 Task: Set the variance for the grain video filter to 2.00.
Action: Mouse moved to (121, 16)
Screenshot: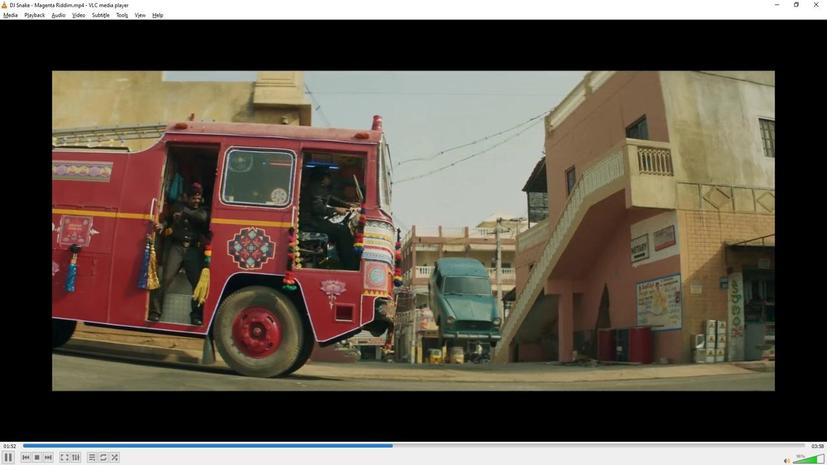 
Action: Mouse pressed left at (121, 16)
Screenshot: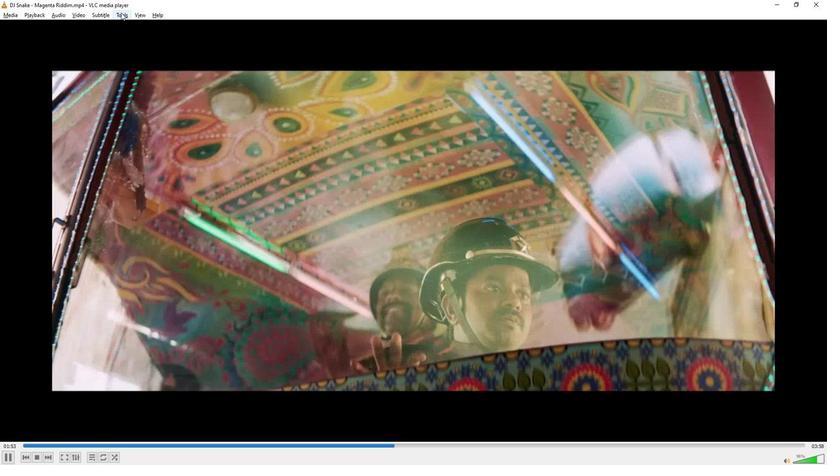 
Action: Mouse moved to (138, 115)
Screenshot: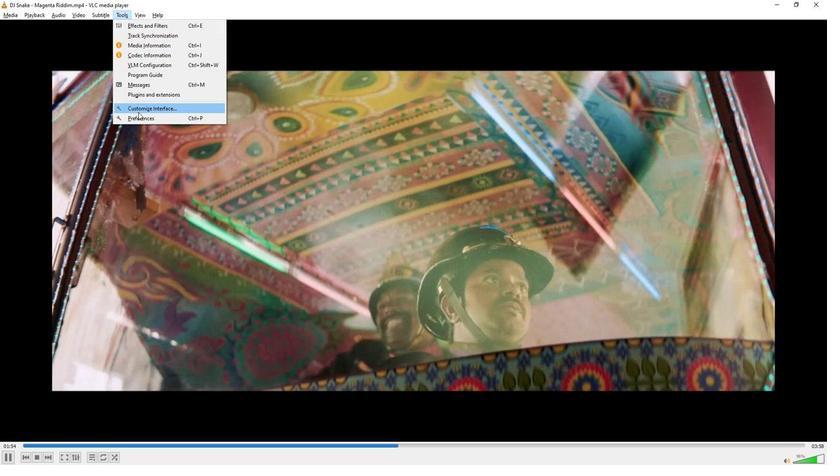 
Action: Mouse pressed left at (138, 115)
Screenshot: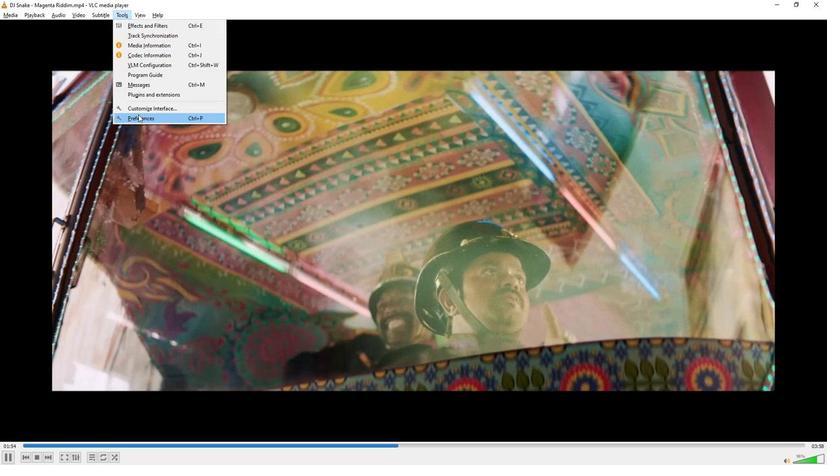 
Action: Mouse moved to (186, 360)
Screenshot: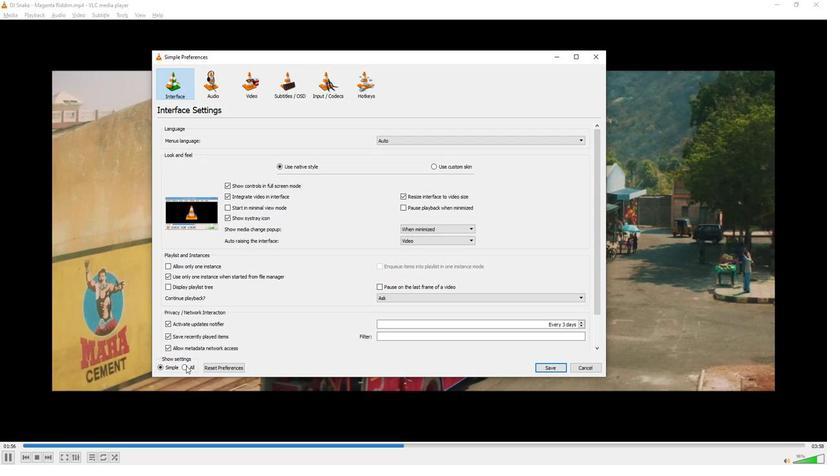 
Action: Mouse pressed left at (186, 360)
Screenshot: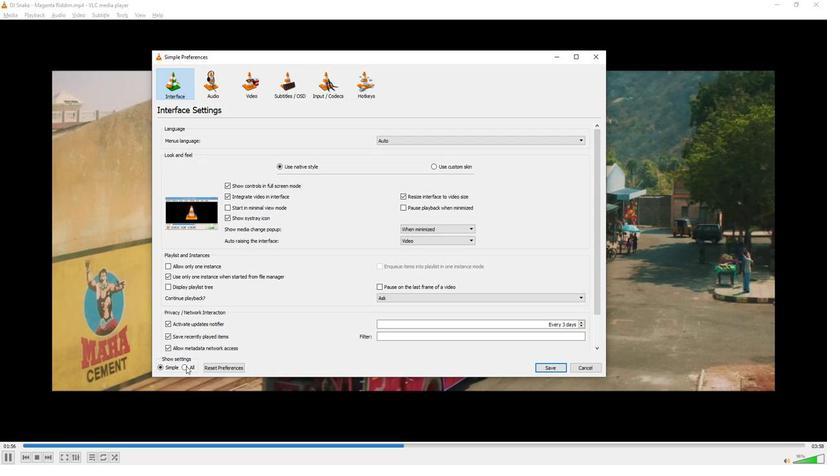 
Action: Mouse moved to (192, 271)
Screenshot: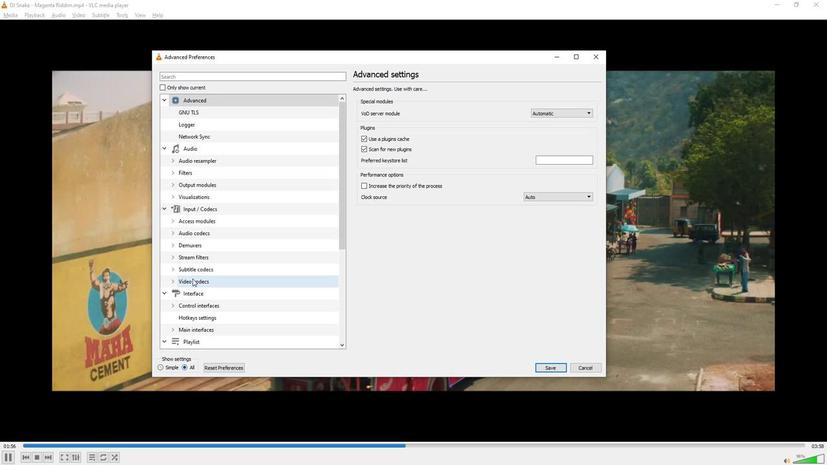 
Action: Mouse scrolled (192, 271) with delta (0, 0)
Screenshot: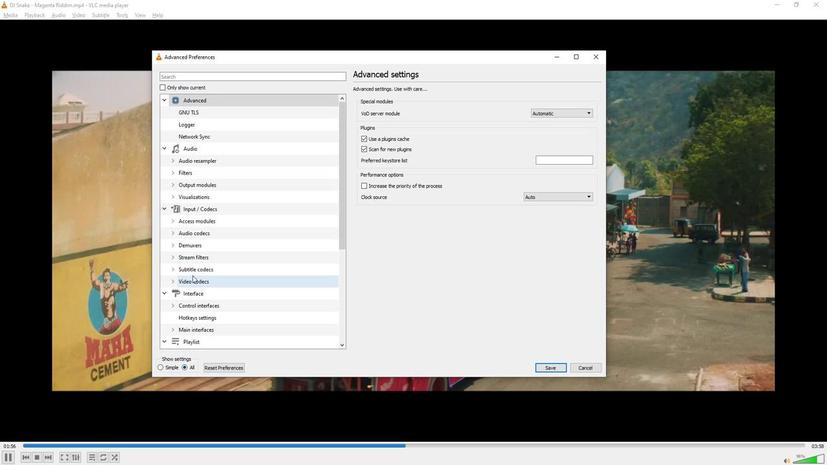 
Action: Mouse scrolled (192, 271) with delta (0, 0)
Screenshot: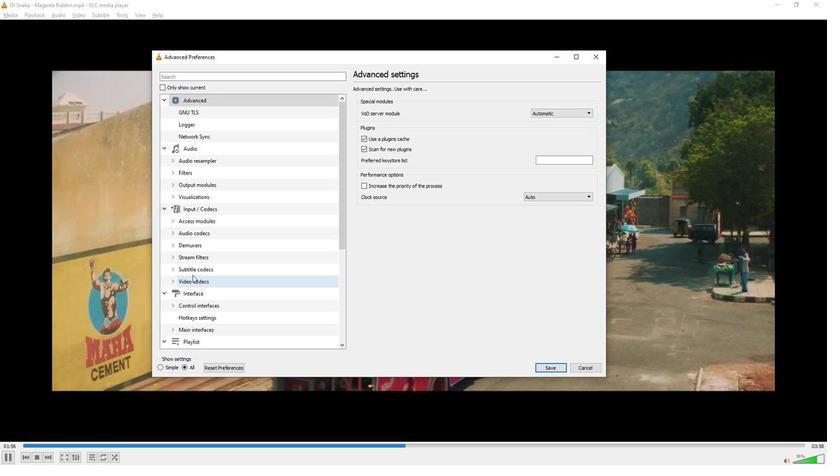 
Action: Mouse scrolled (192, 271) with delta (0, 0)
Screenshot: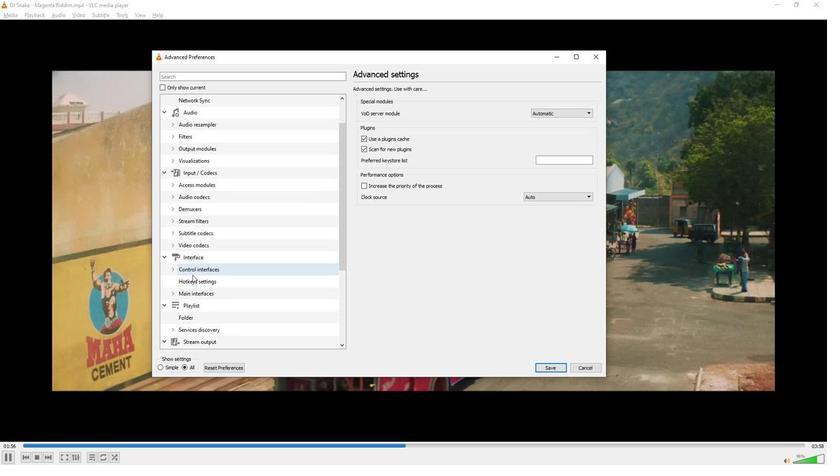 
Action: Mouse scrolled (192, 271) with delta (0, 0)
Screenshot: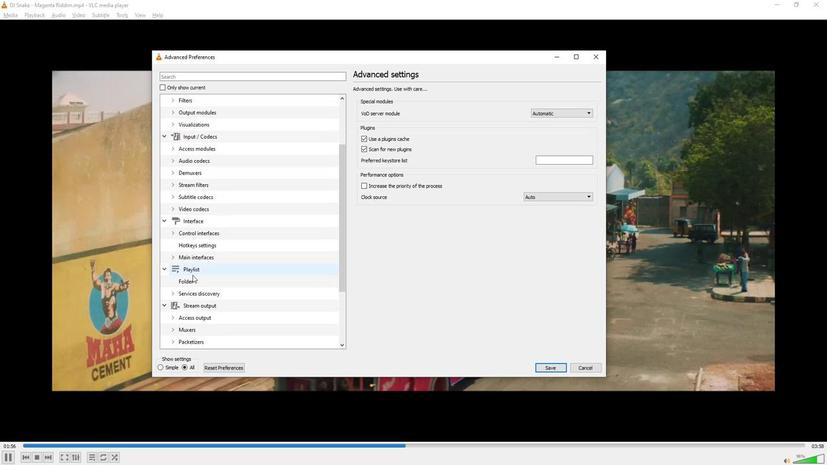 
Action: Mouse scrolled (192, 271) with delta (0, 0)
Screenshot: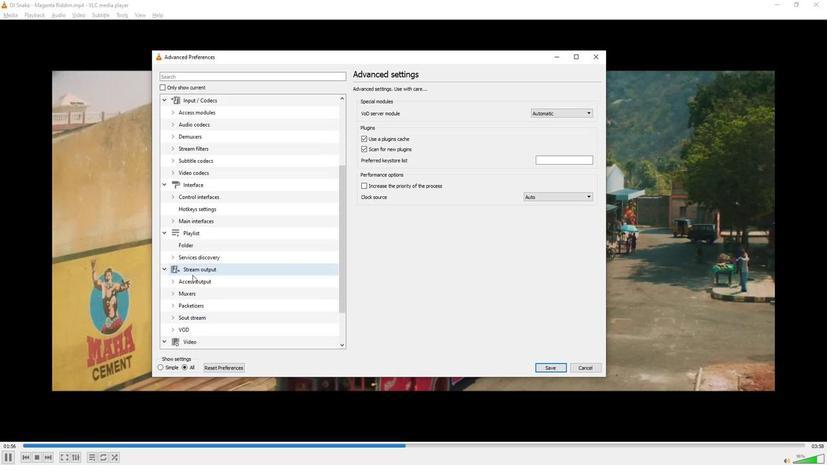 
Action: Mouse moved to (191, 271)
Screenshot: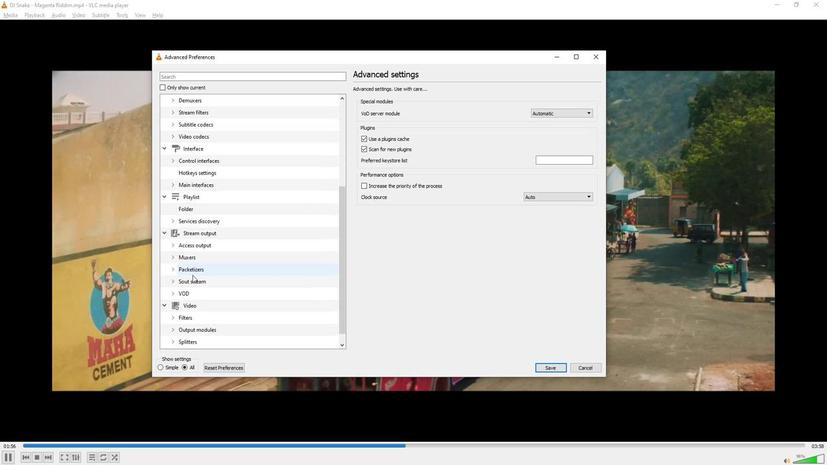 
Action: Mouse scrolled (191, 271) with delta (0, 0)
Screenshot: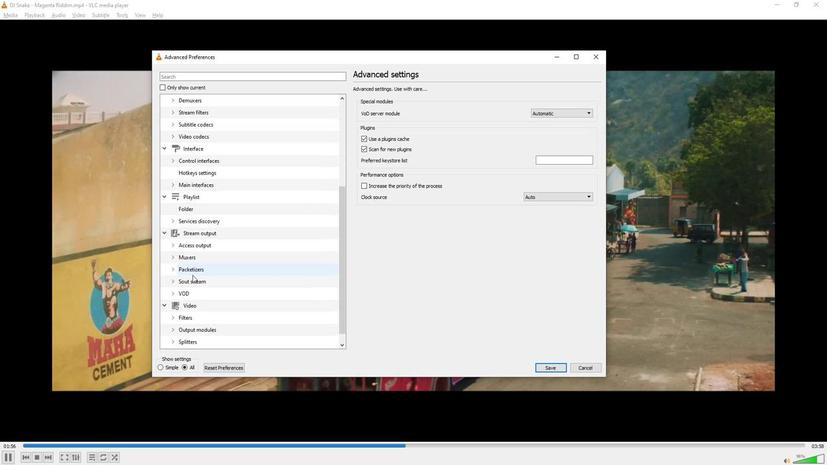 
Action: Mouse scrolled (191, 271) with delta (0, 0)
Screenshot: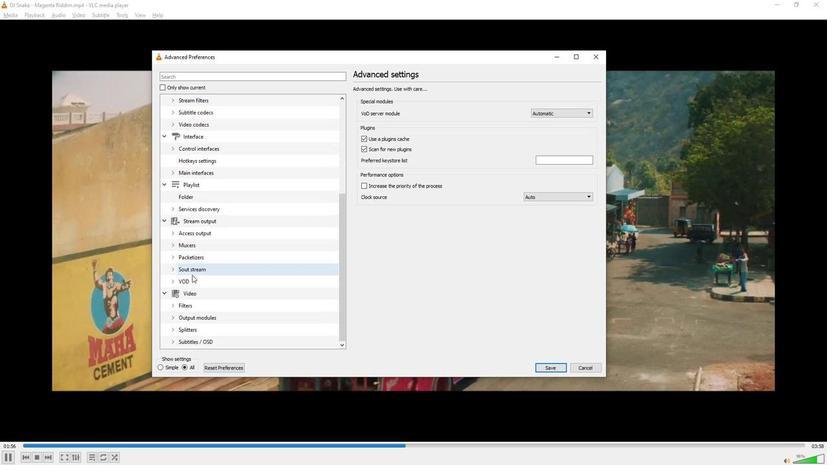 
Action: Mouse scrolled (191, 271) with delta (0, 0)
Screenshot: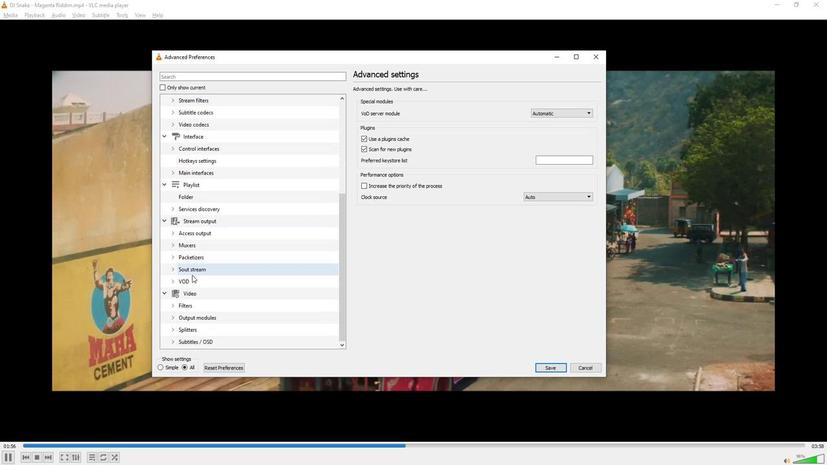 
Action: Mouse moved to (175, 300)
Screenshot: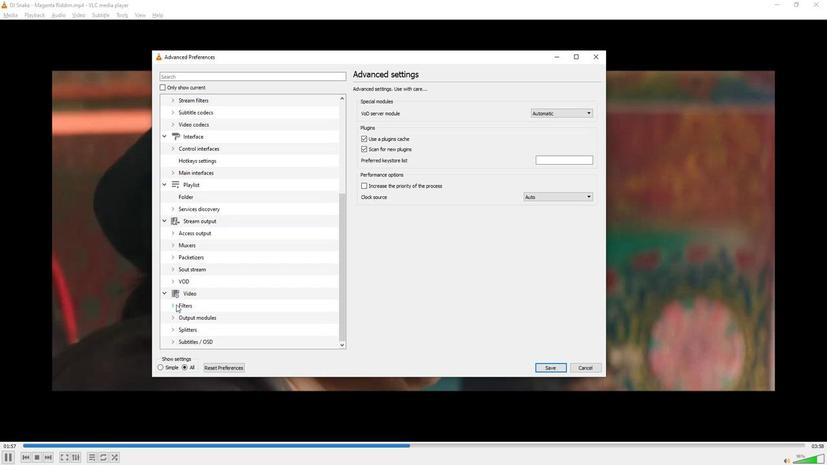 
Action: Mouse pressed left at (175, 300)
Screenshot: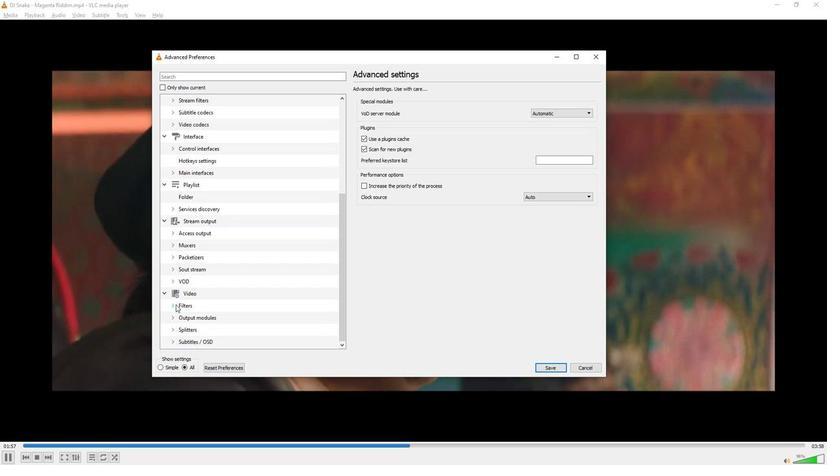 
Action: Mouse moved to (215, 251)
Screenshot: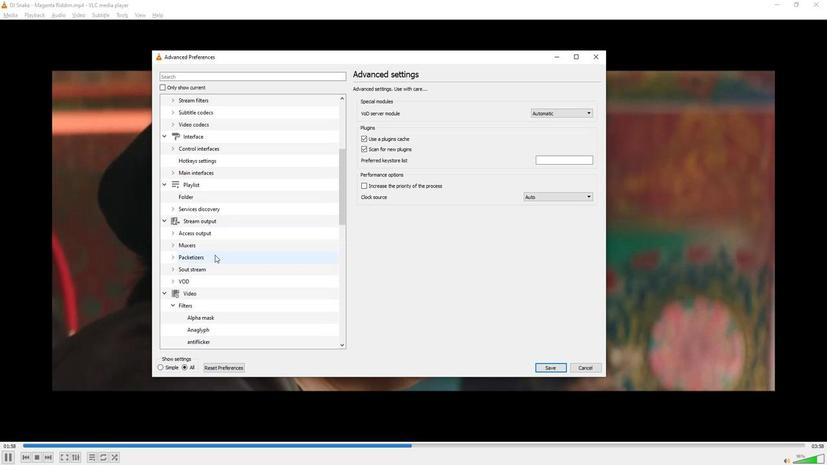
Action: Mouse scrolled (215, 250) with delta (0, 0)
Screenshot: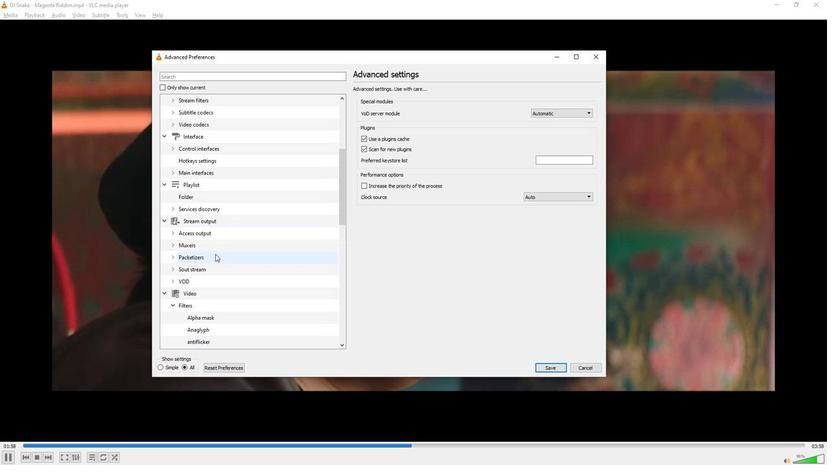 
Action: Mouse scrolled (215, 250) with delta (0, 0)
Screenshot: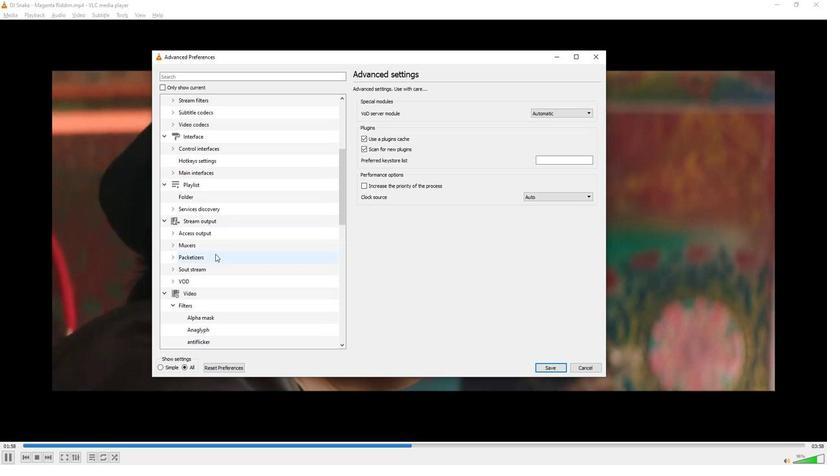 
Action: Mouse scrolled (215, 250) with delta (0, 0)
Screenshot: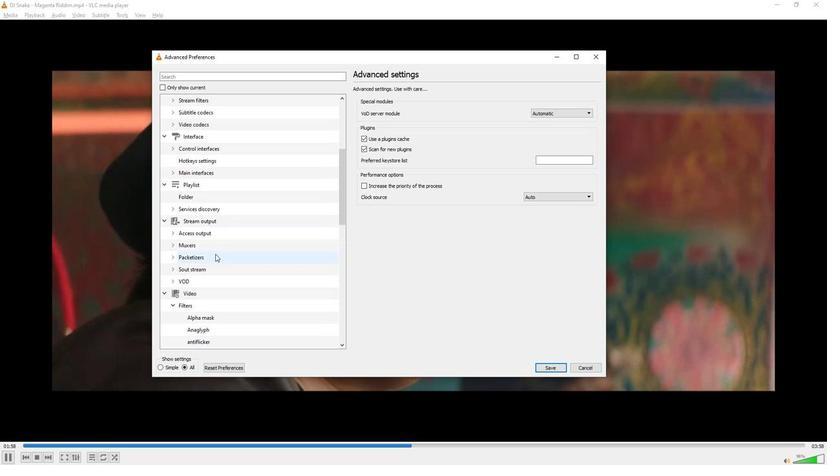 
Action: Mouse scrolled (215, 250) with delta (0, 0)
Screenshot: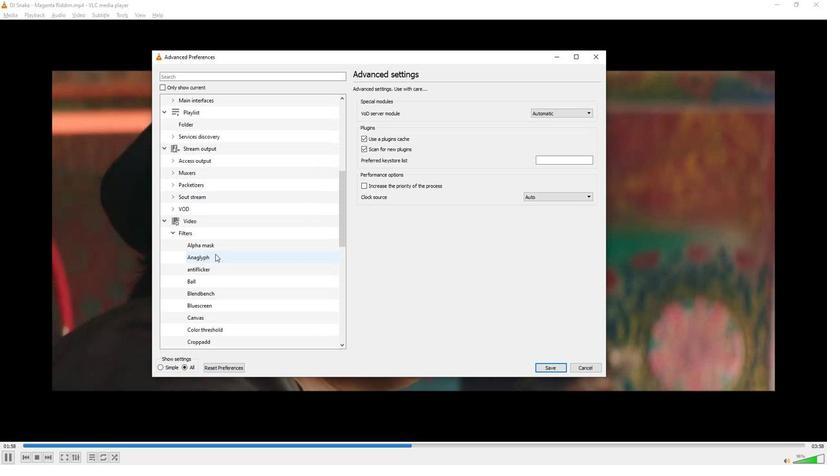 
Action: Mouse scrolled (215, 250) with delta (0, 0)
Screenshot: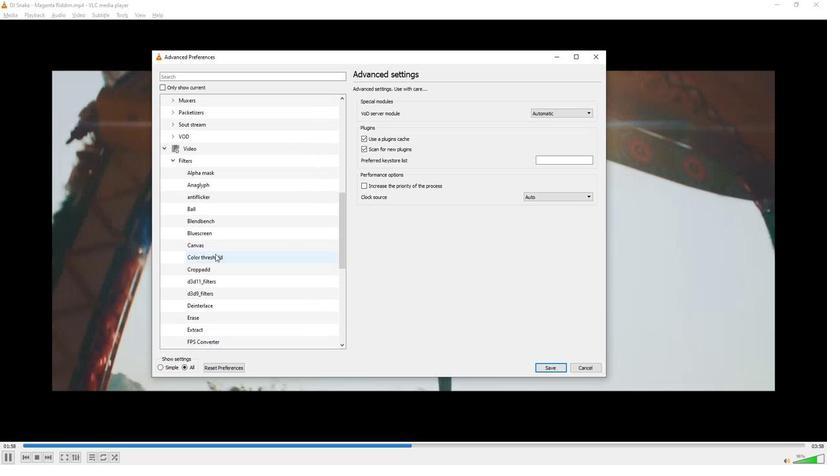 
Action: Mouse moved to (204, 305)
Screenshot: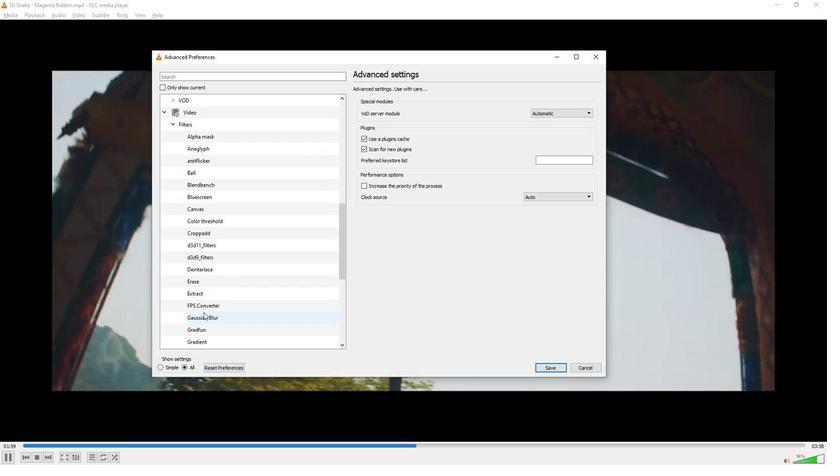 
Action: Mouse scrolled (204, 305) with delta (0, 0)
Screenshot: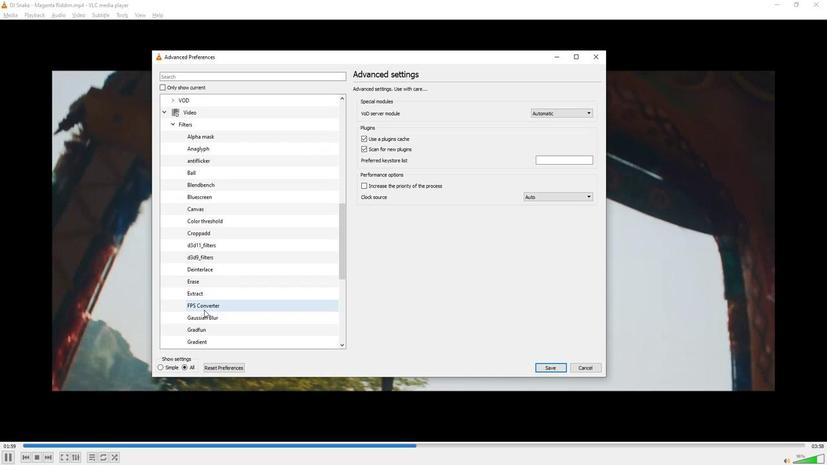
Action: Mouse scrolled (204, 305) with delta (0, 0)
Screenshot: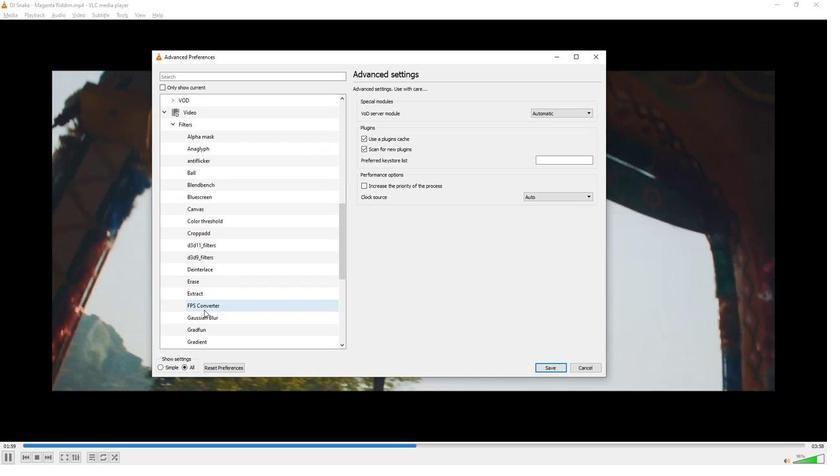 
Action: Mouse moved to (198, 274)
Screenshot: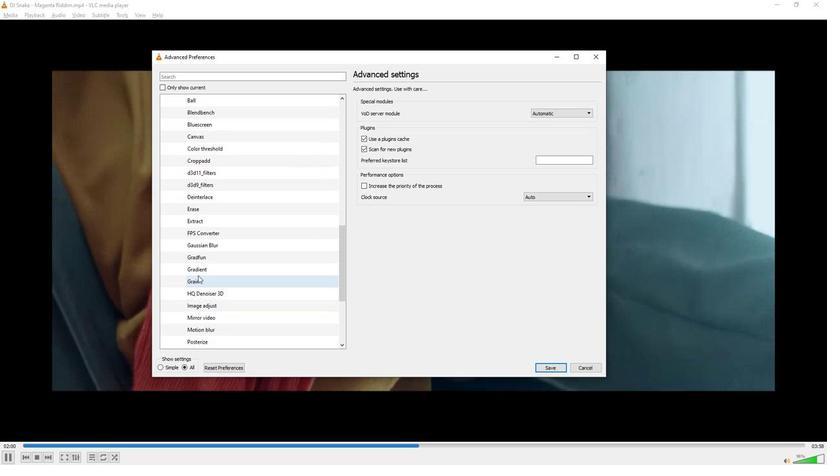 
Action: Mouse pressed left at (198, 274)
Screenshot: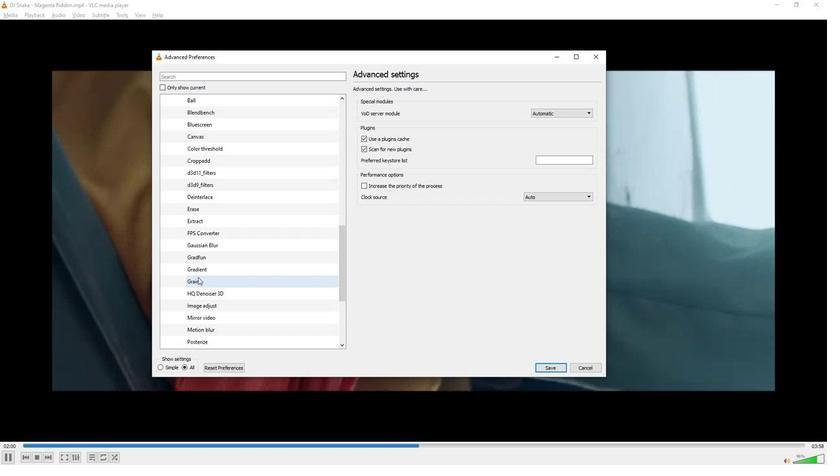 
Action: Mouse moved to (592, 102)
Screenshot: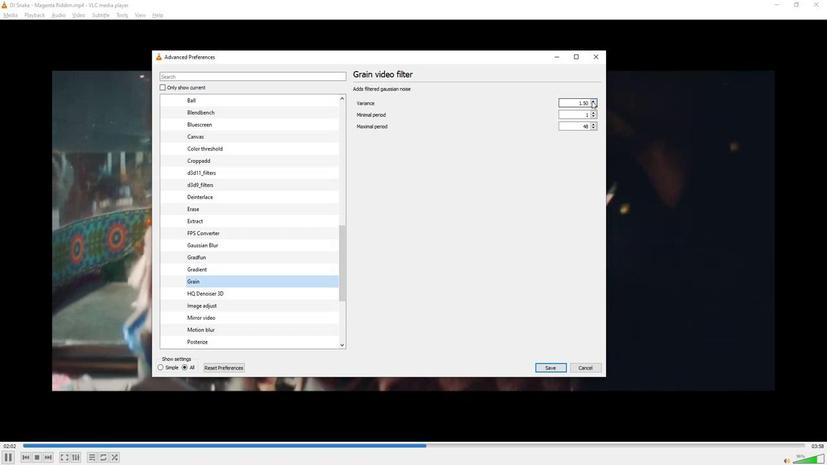 
Action: Mouse pressed left at (592, 102)
Screenshot: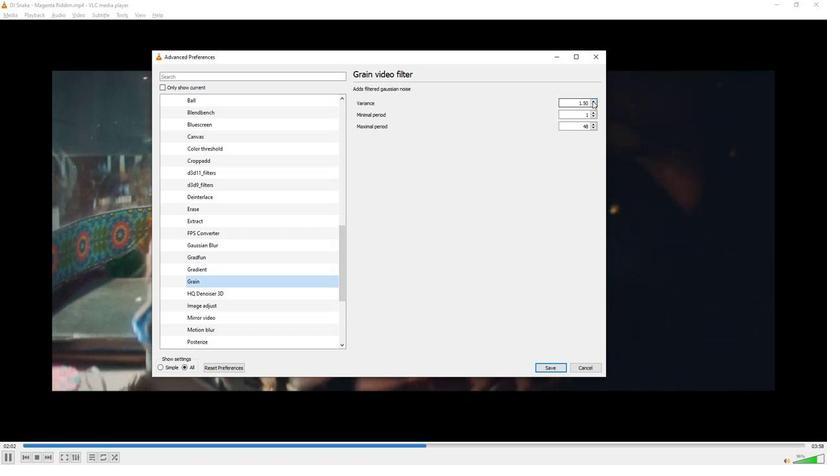 
Action: Mouse pressed left at (592, 102)
Screenshot: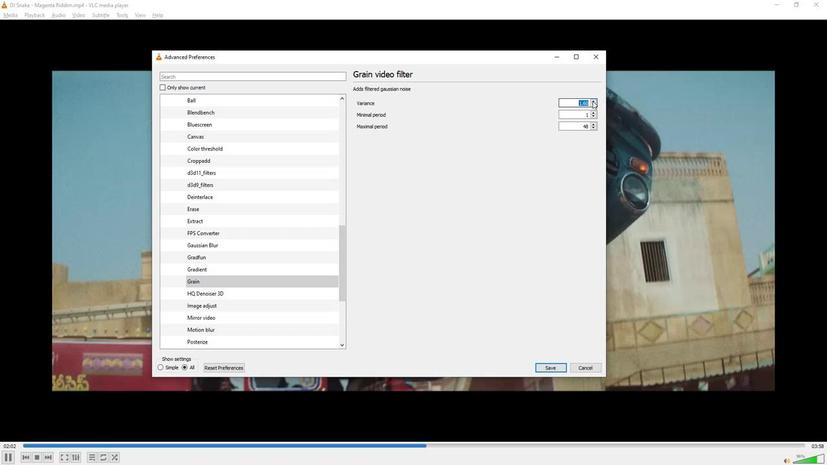
Action: Mouse pressed left at (592, 102)
Screenshot: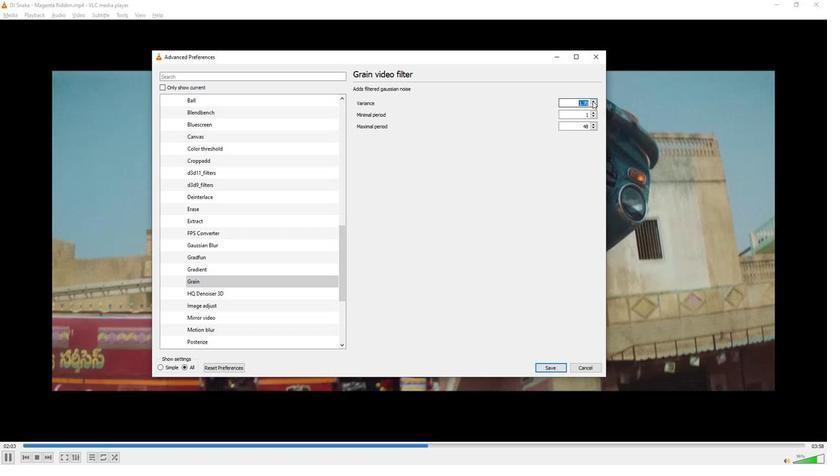 
Action: Mouse pressed left at (592, 102)
Screenshot: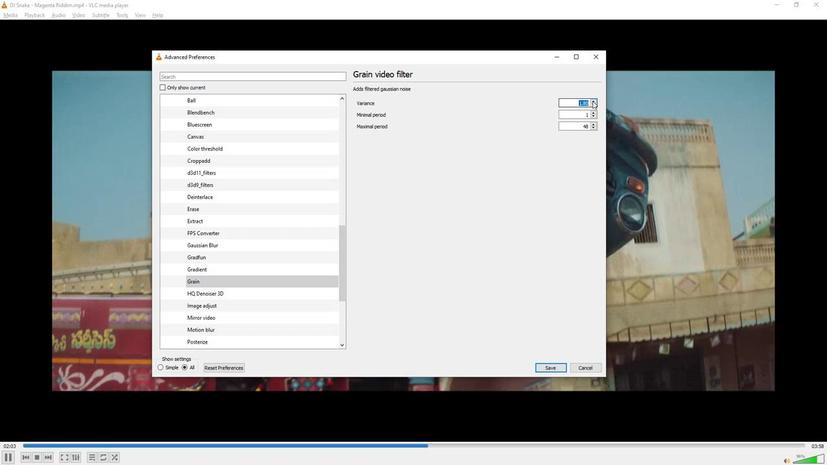 
Action: Mouse pressed left at (592, 102)
Screenshot: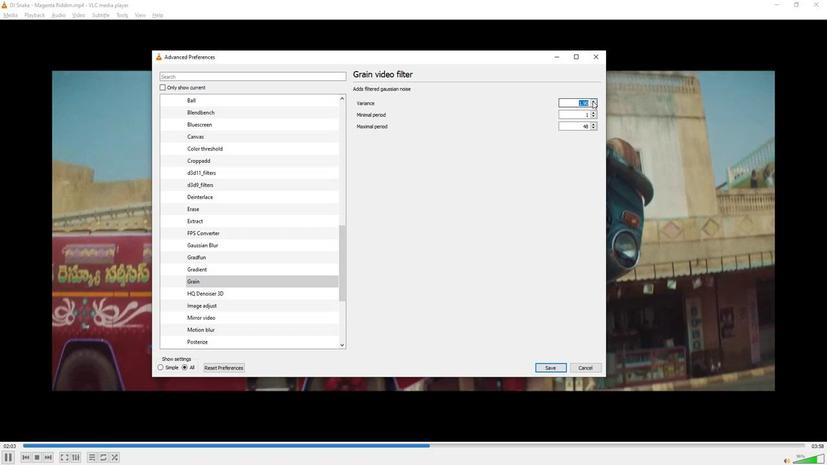 
Action: Mouse moved to (537, 186)
Screenshot: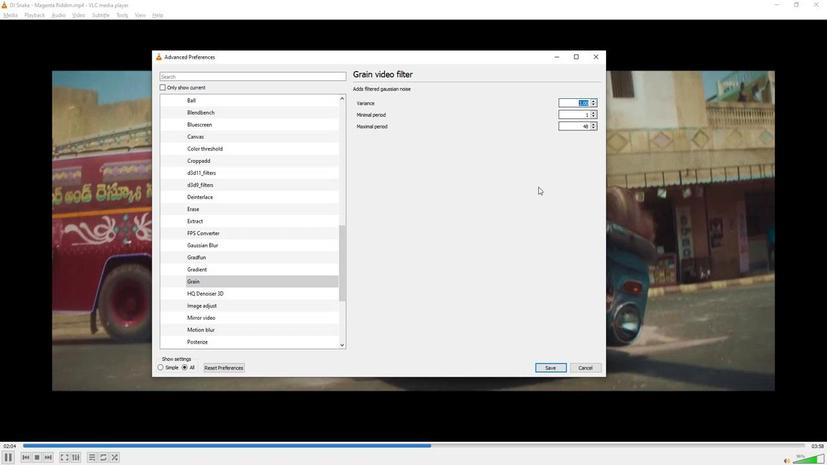 
Action: Mouse pressed left at (537, 186)
Screenshot: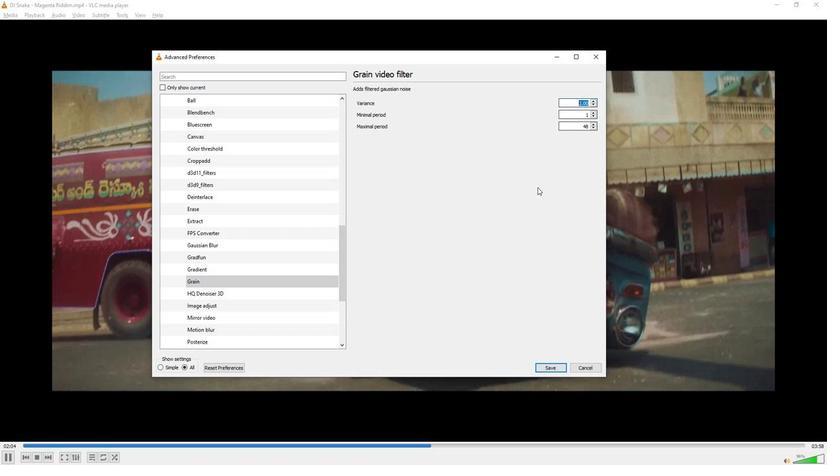 
